 Task: Enable the option "Adaptive spatial transform size" for "H.264/MPEG-4 Part 10/AVC encoder (x264).
Action: Mouse moved to (101, 20)
Screenshot: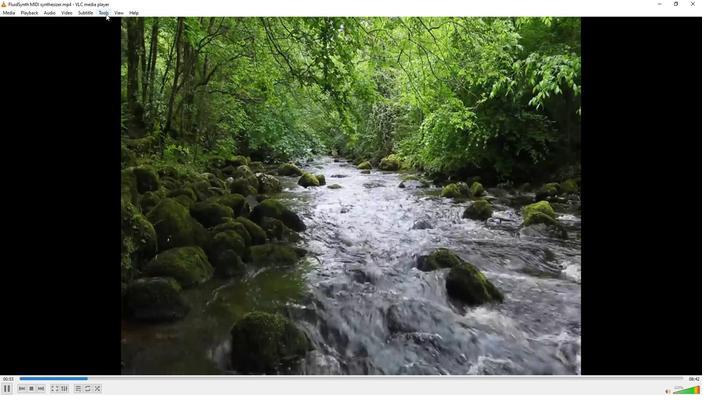 
Action: Mouse pressed left at (101, 20)
Screenshot: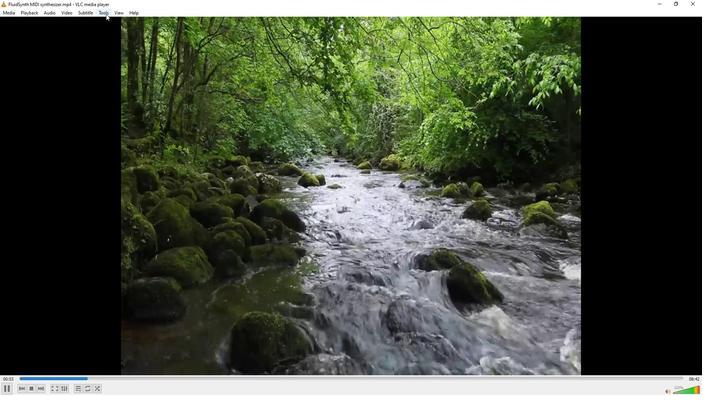 
Action: Mouse moved to (109, 105)
Screenshot: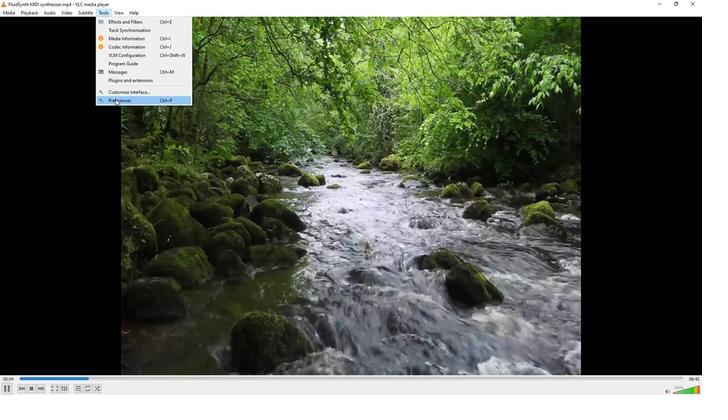 
Action: Mouse pressed left at (109, 105)
Screenshot: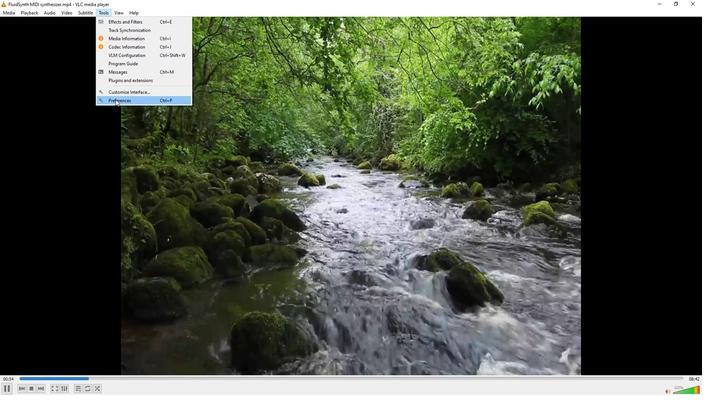 
Action: Mouse moved to (84, 309)
Screenshot: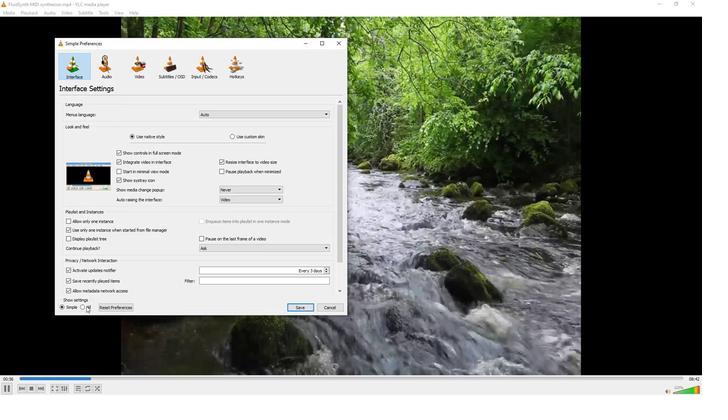 
Action: Mouse pressed left at (84, 309)
Screenshot: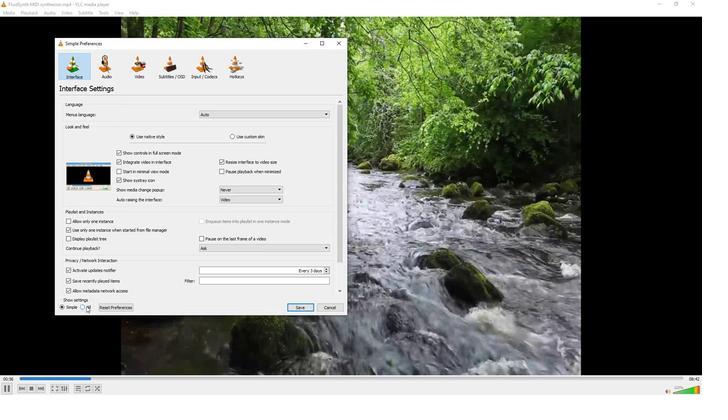 
Action: Mouse moved to (74, 236)
Screenshot: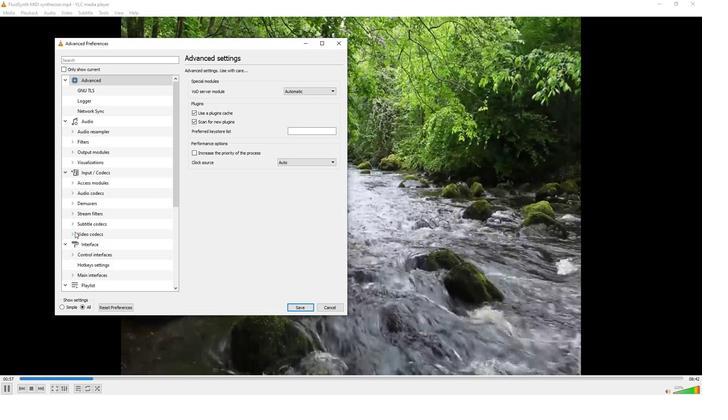 
Action: Mouse pressed left at (74, 236)
Screenshot: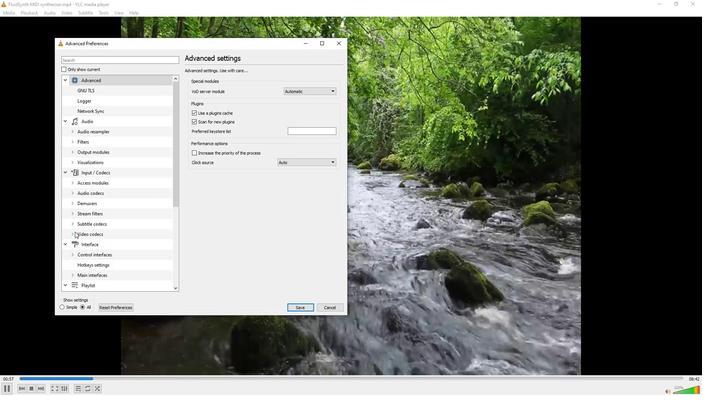 
Action: Mouse moved to (88, 268)
Screenshot: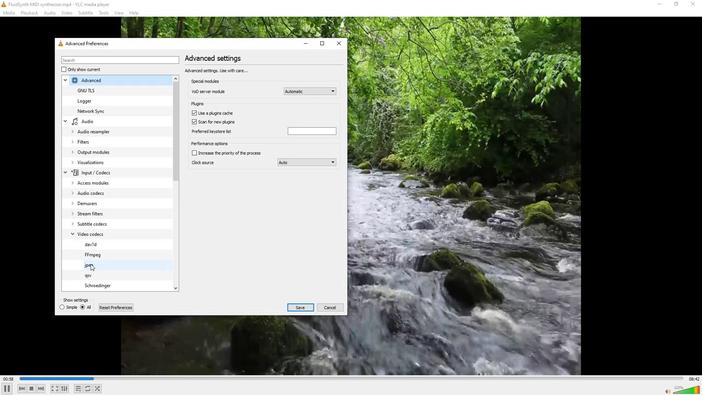 
Action: Mouse scrolled (88, 267) with delta (0, 0)
Screenshot: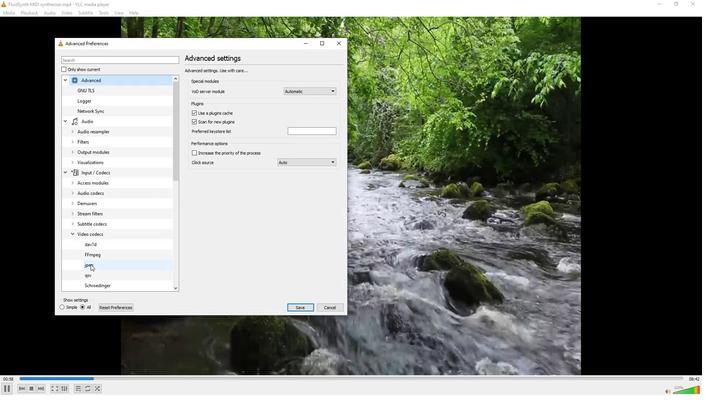 
Action: Mouse moved to (90, 289)
Screenshot: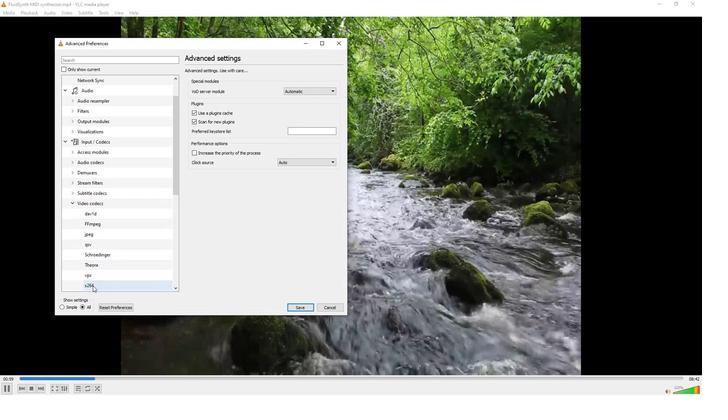 
Action: Mouse pressed left at (90, 289)
Screenshot: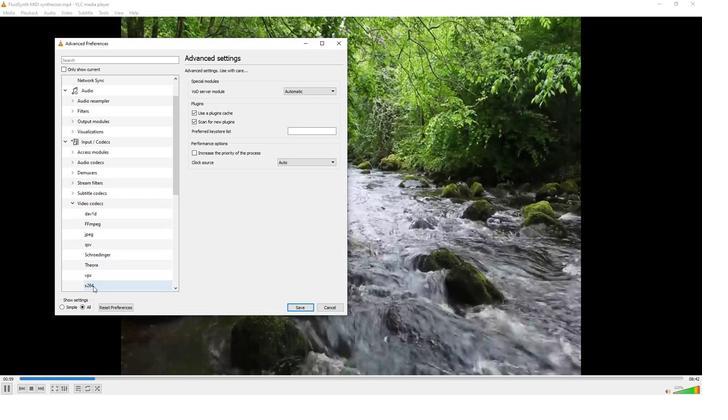 
Action: Mouse moved to (188, 241)
Screenshot: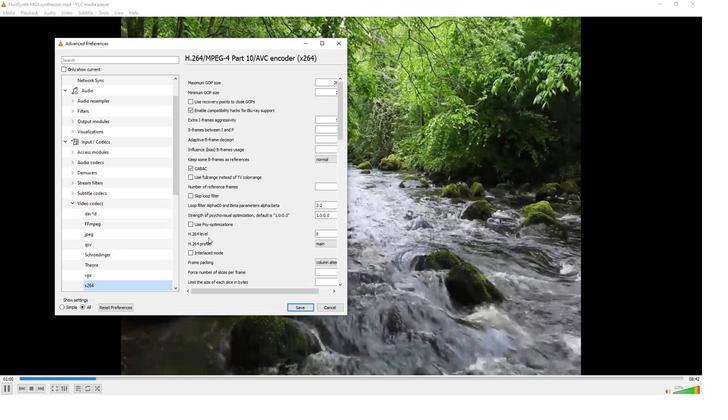 
Action: Mouse scrolled (188, 241) with delta (0, 0)
Screenshot: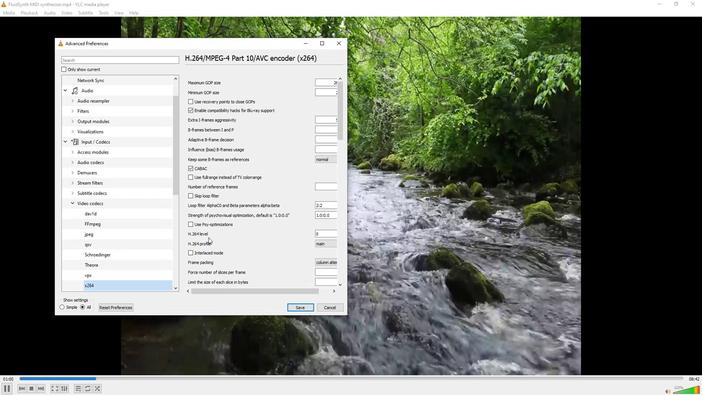 
Action: Mouse scrolled (188, 241) with delta (0, 0)
Screenshot: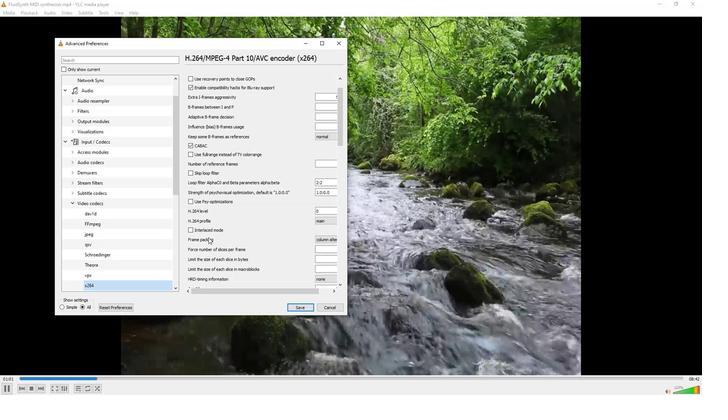 
Action: Mouse scrolled (188, 241) with delta (0, 0)
Screenshot: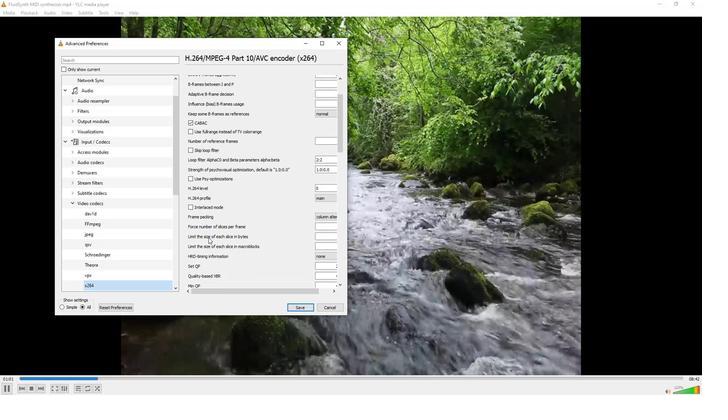 
Action: Mouse scrolled (188, 241) with delta (0, 0)
Screenshot: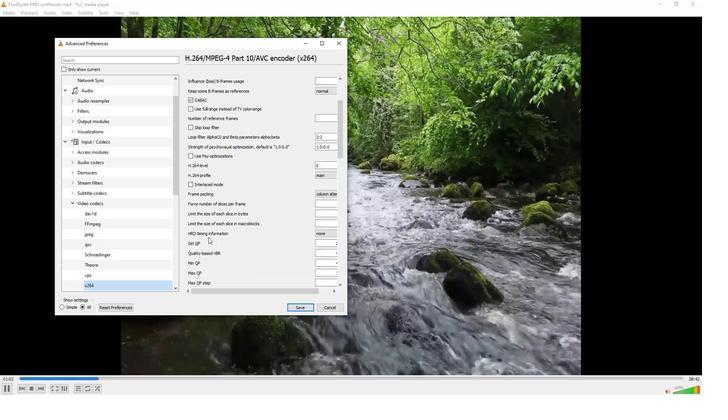 
Action: Mouse scrolled (188, 241) with delta (0, 0)
Screenshot: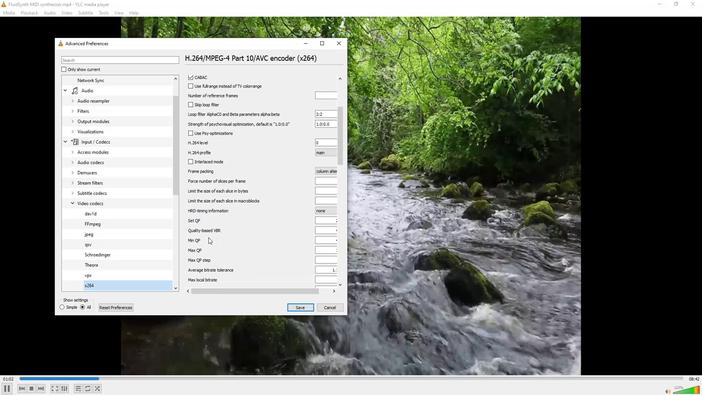 
Action: Mouse scrolled (188, 241) with delta (0, 0)
Screenshot: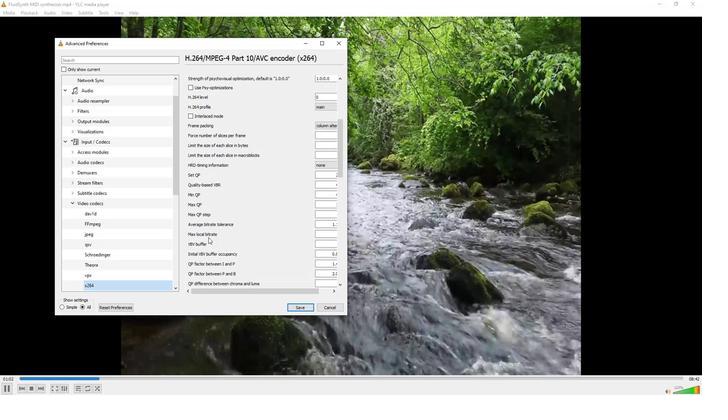 
Action: Mouse scrolled (188, 241) with delta (0, 0)
Screenshot: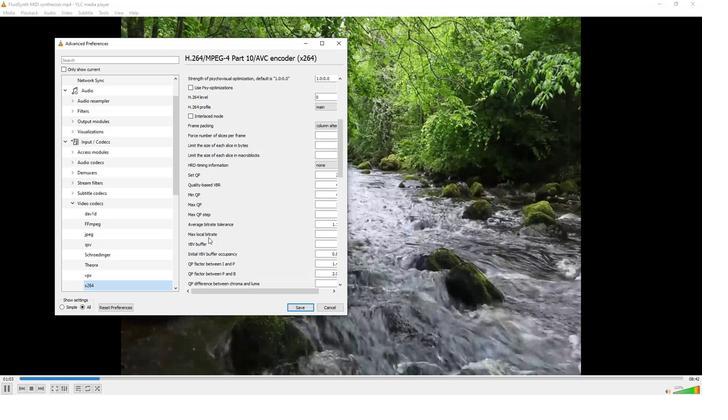 
Action: Mouse scrolled (188, 241) with delta (0, 0)
Screenshot: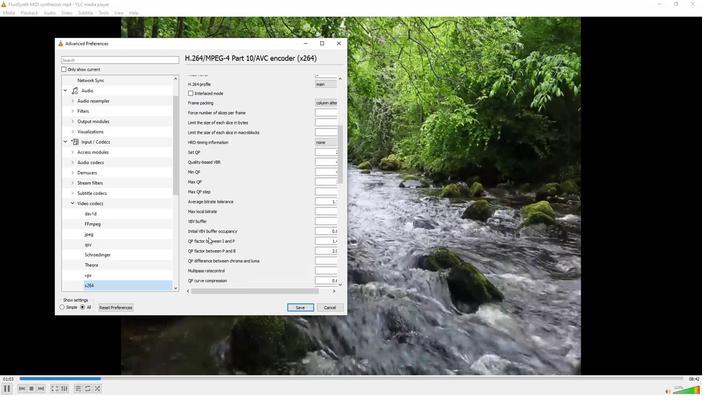 
Action: Mouse scrolled (188, 241) with delta (0, 0)
Screenshot: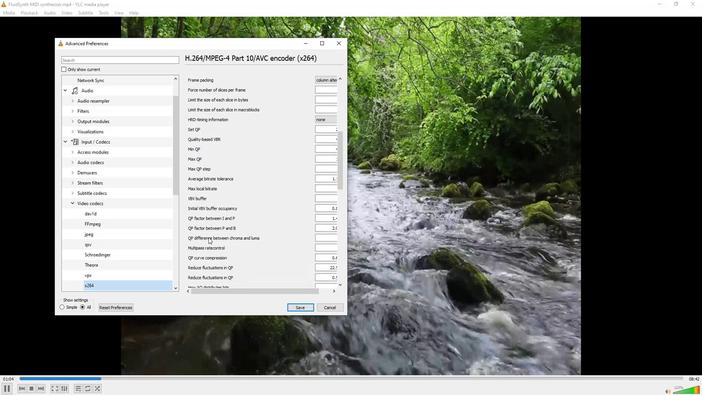 
Action: Mouse scrolled (188, 241) with delta (0, 0)
Screenshot: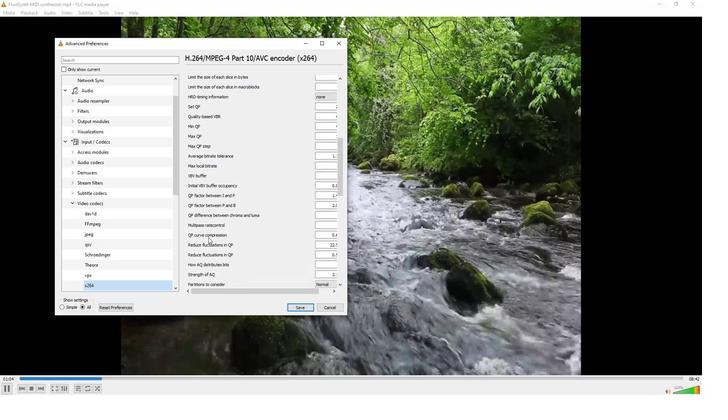 
Action: Mouse scrolled (188, 241) with delta (0, 0)
Screenshot: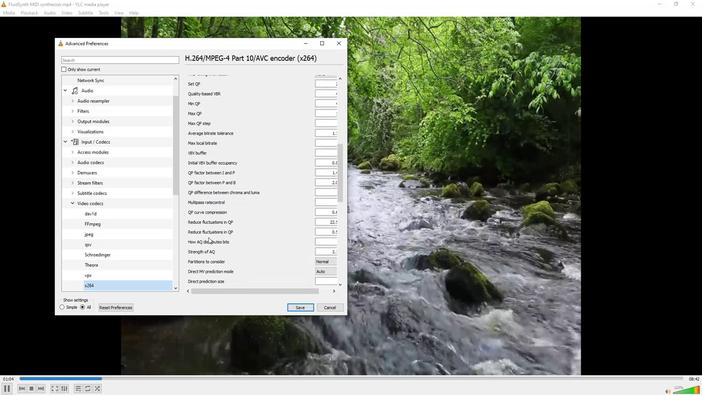 
Action: Mouse scrolled (188, 241) with delta (0, 0)
Screenshot: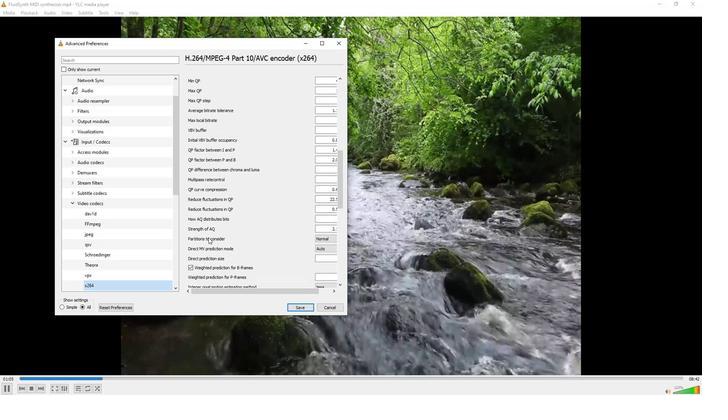 
Action: Mouse scrolled (188, 241) with delta (0, 0)
Screenshot: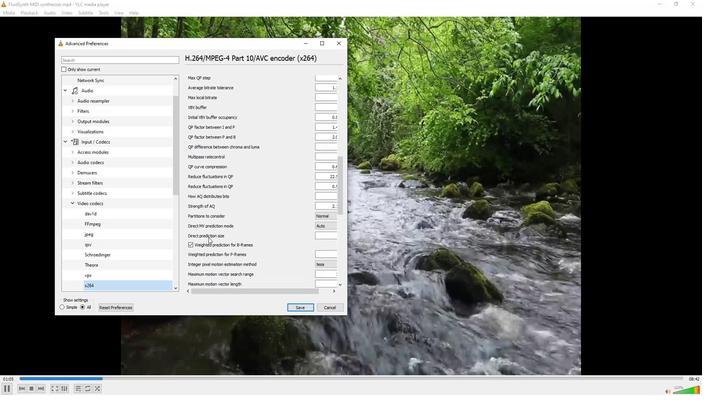 
Action: Mouse scrolled (188, 241) with delta (0, 0)
Screenshot: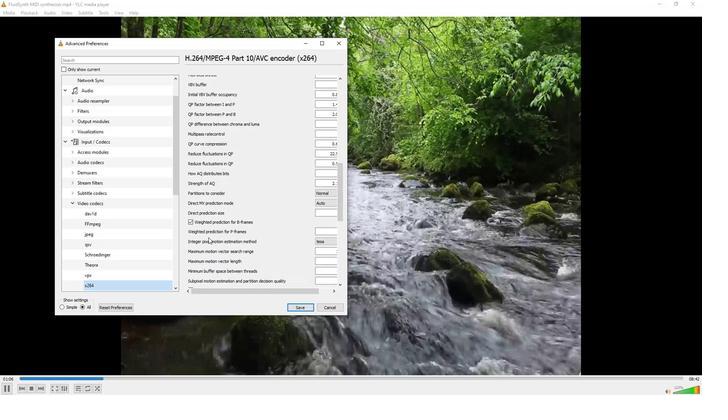 
Action: Mouse scrolled (188, 241) with delta (0, 0)
Screenshot: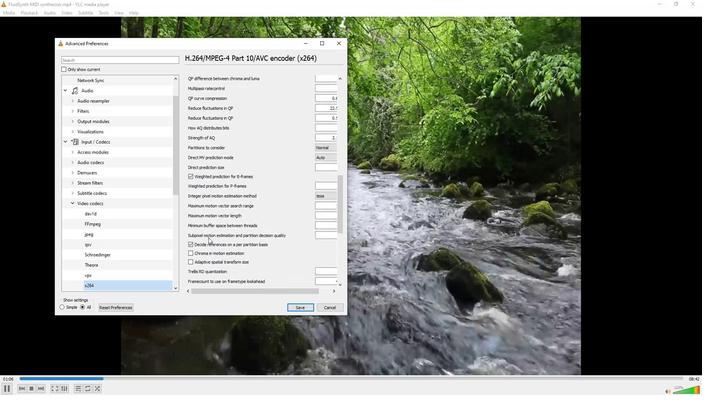
Action: Mouse moved to (171, 265)
Screenshot: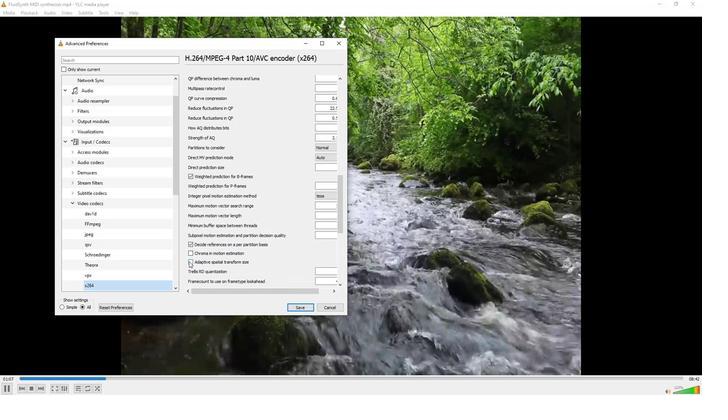 
Action: Mouse pressed left at (171, 265)
Screenshot: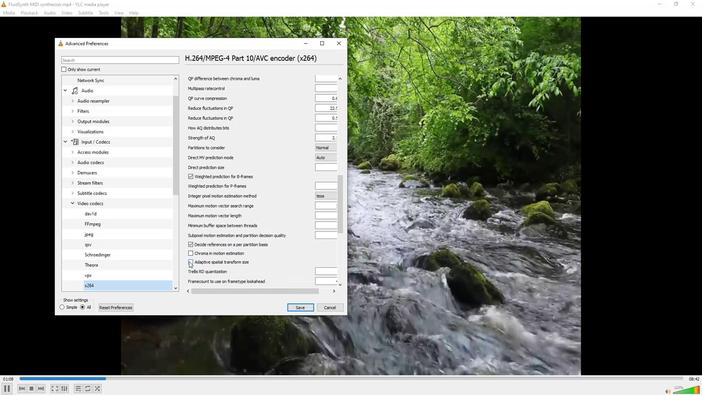 
Action: Mouse moved to (187, 265)
Screenshot: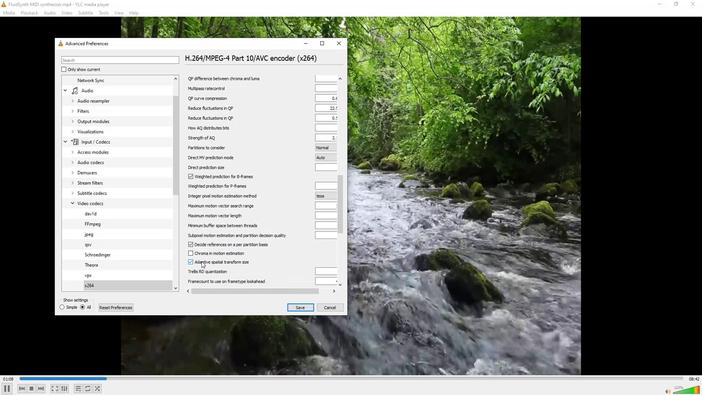 
